 Task: In the picture apply behind text with text.
Action: Mouse moved to (156, 62)
Screenshot: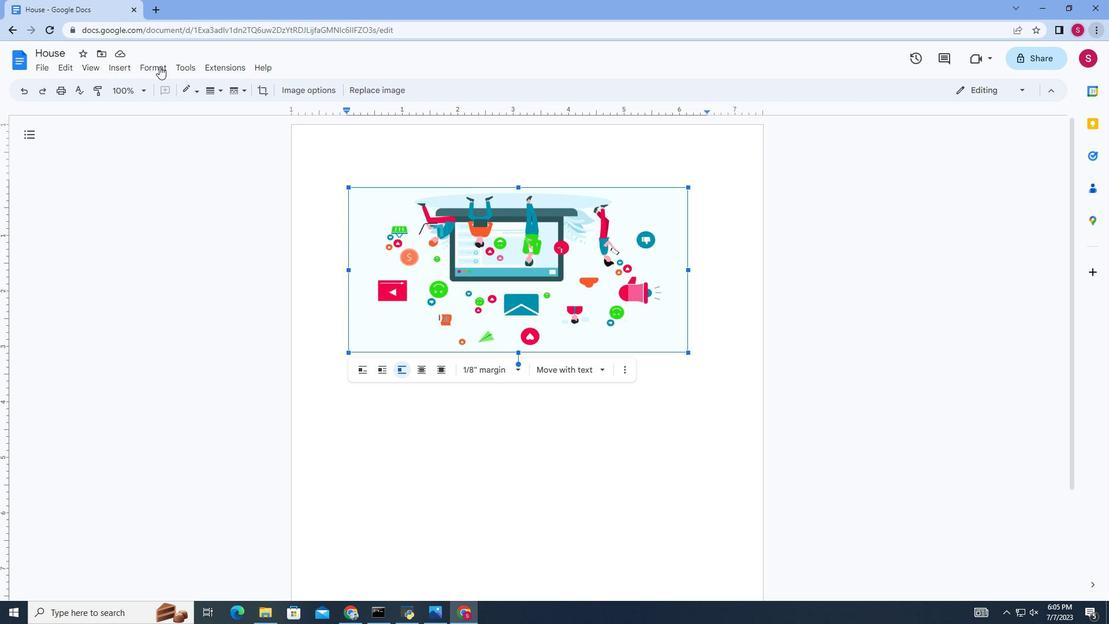 
Action: Mouse pressed left at (156, 62)
Screenshot: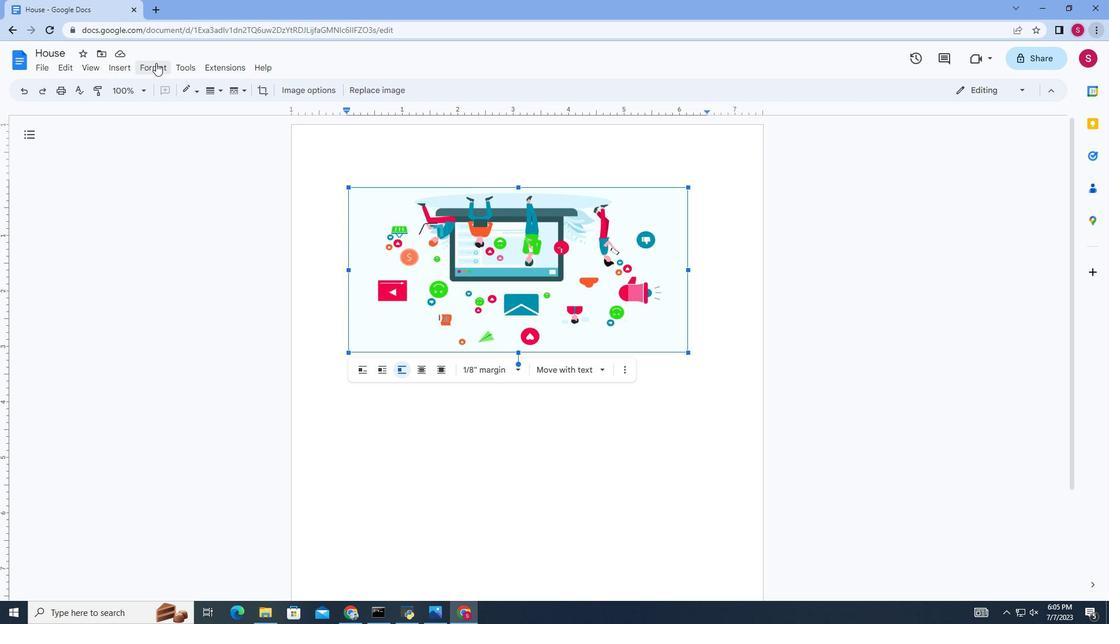 
Action: Mouse moved to (380, 352)
Screenshot: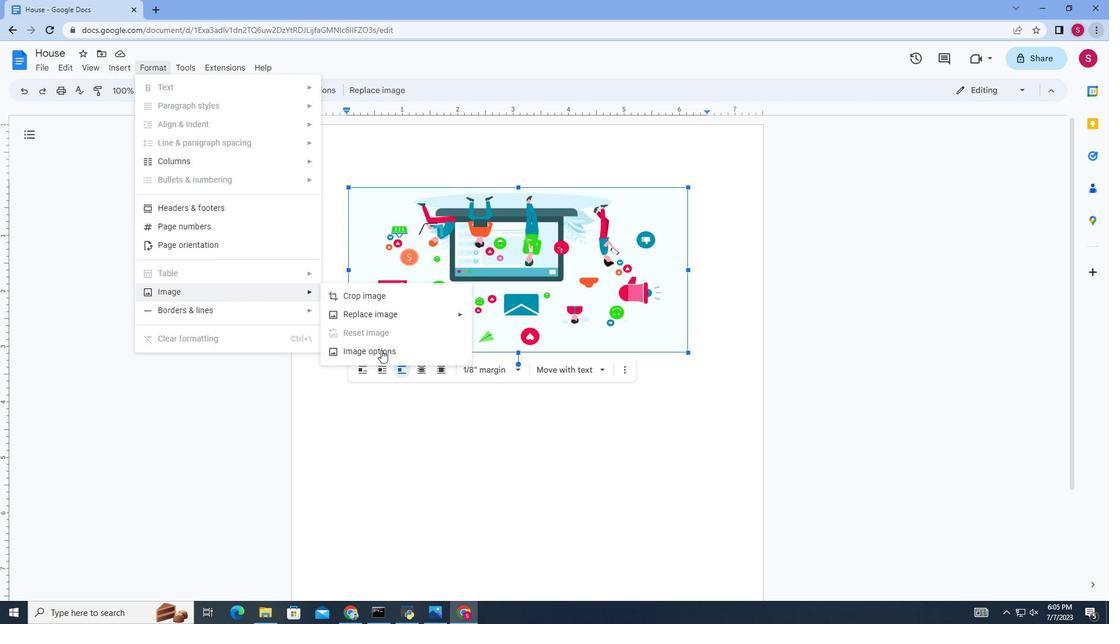 
Action: Mouse pressed left at (380, 352)
Screenshot: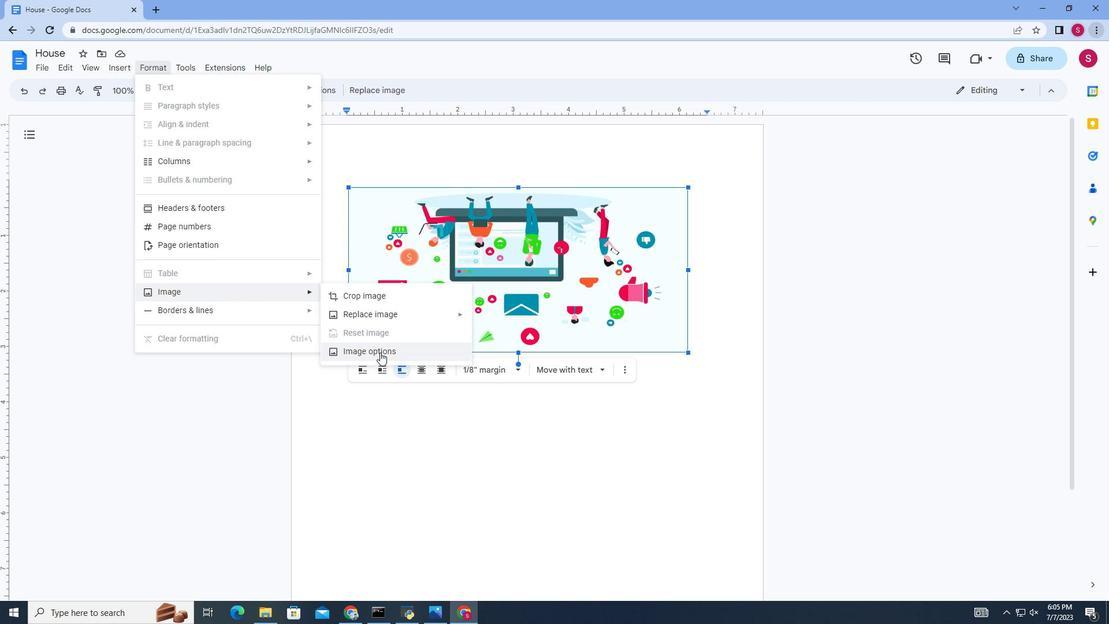 
Action: Mouse moved to (923, 494)
Screenshot: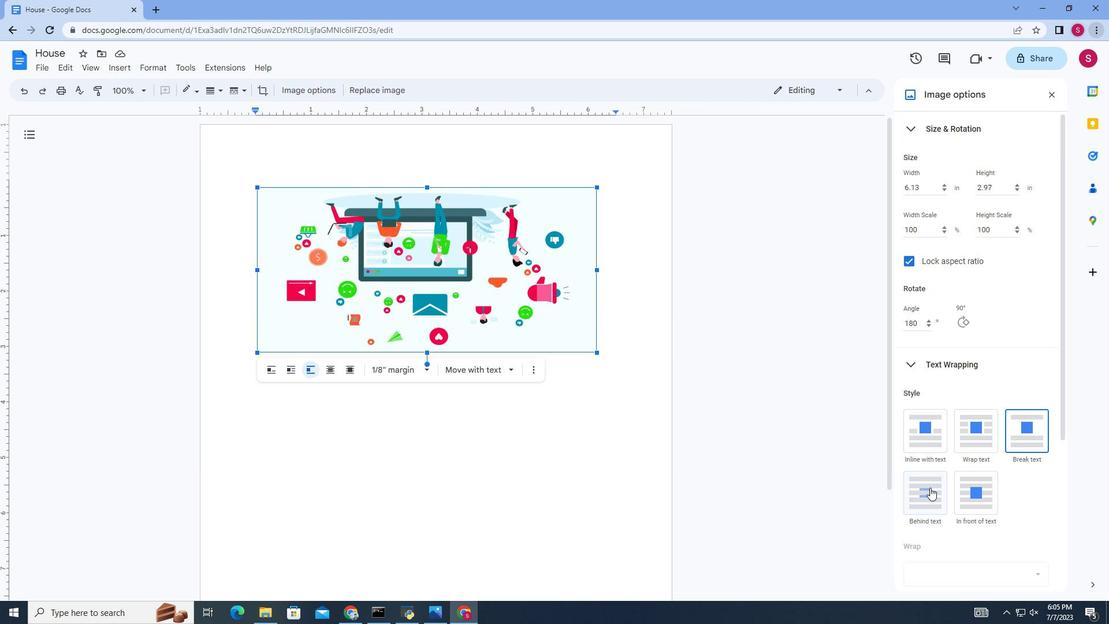 
Action: Mouse pressed left at (923, 494)
Screenshot: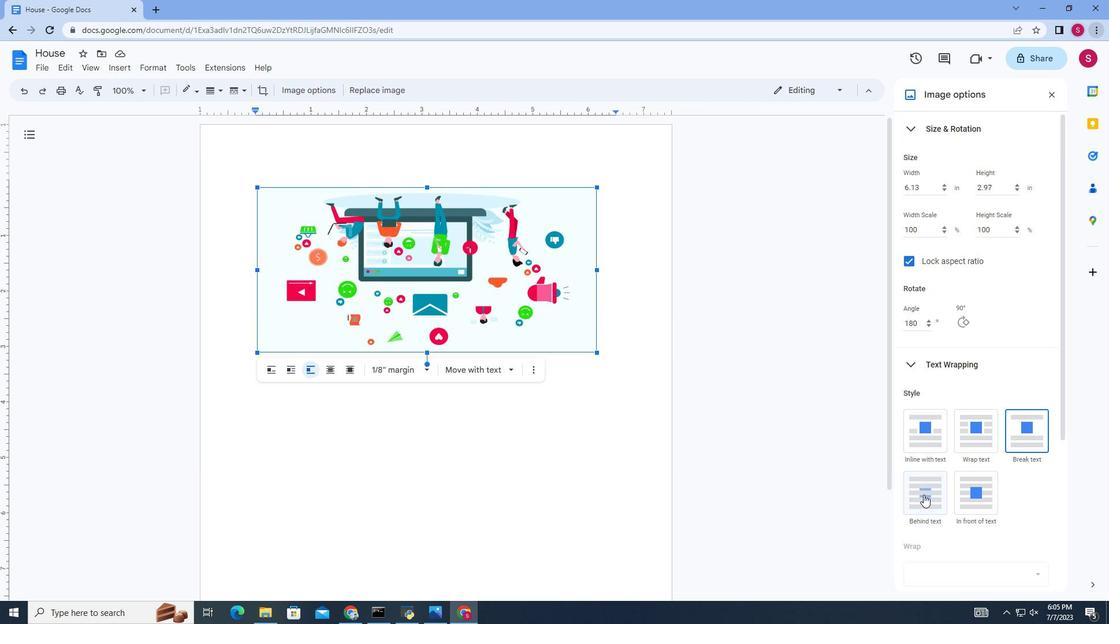 
Action: Mouse moved to (504, 458)
Screenshot: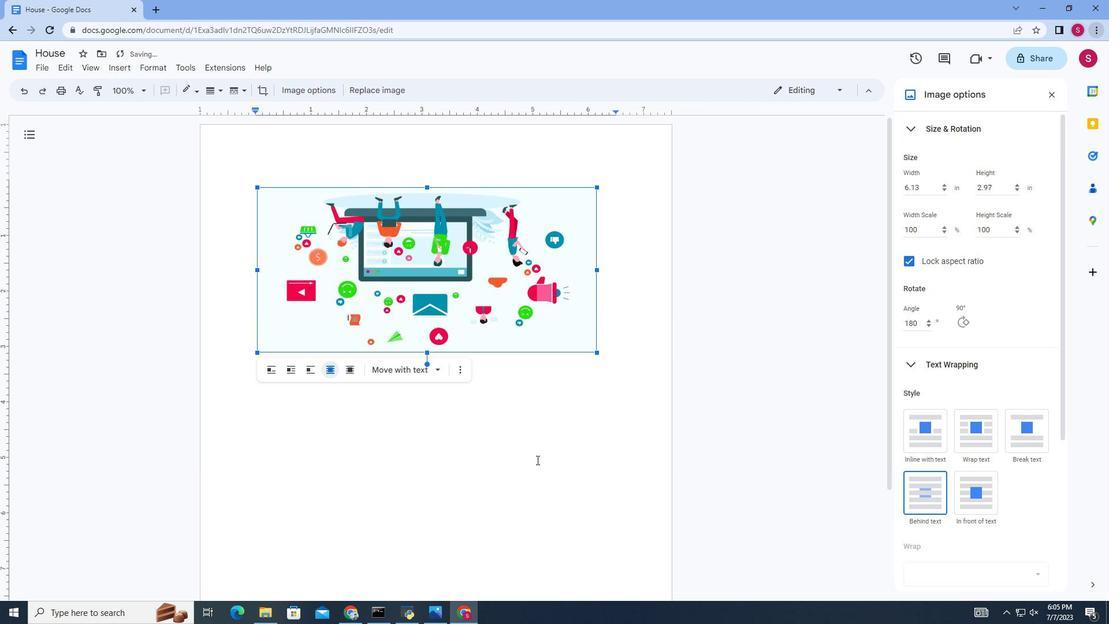 
Action: Mouse pressed left at (504, 458)
Screenshot: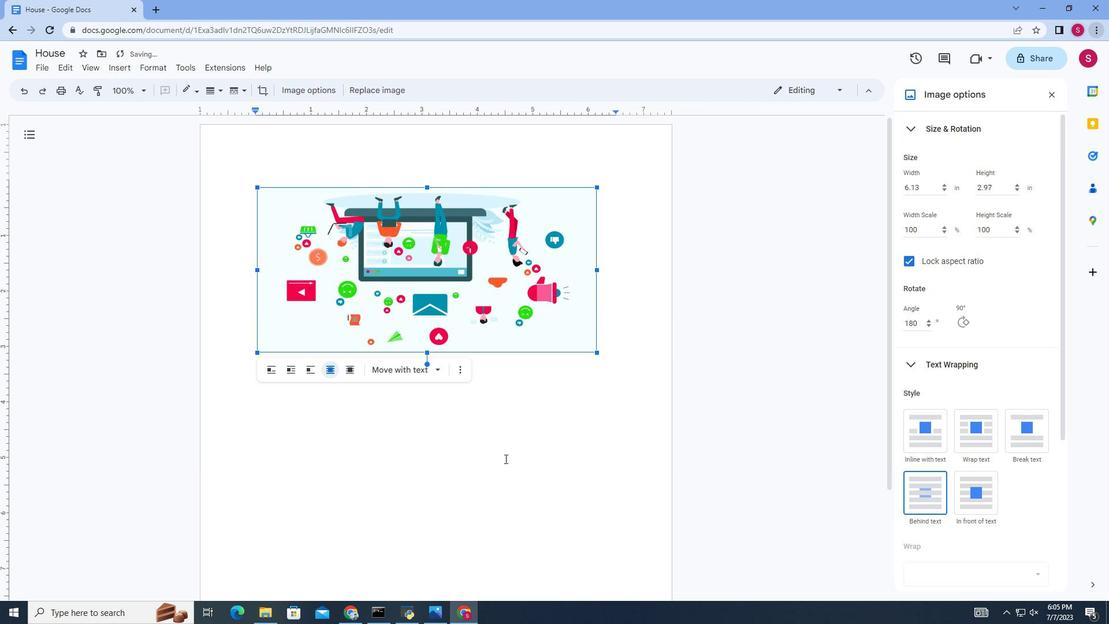 
